 Task: Set the Terms "None" Under New Vendor.
Action: Mouse moved to (96, 11)
Screenshot: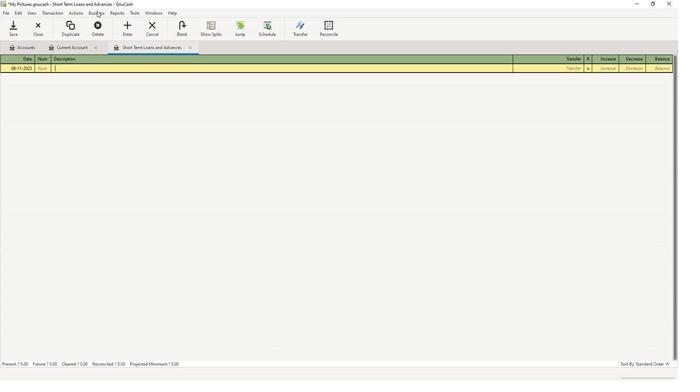 
Action: Mouse pressed left at (96, 11)
Screenshot: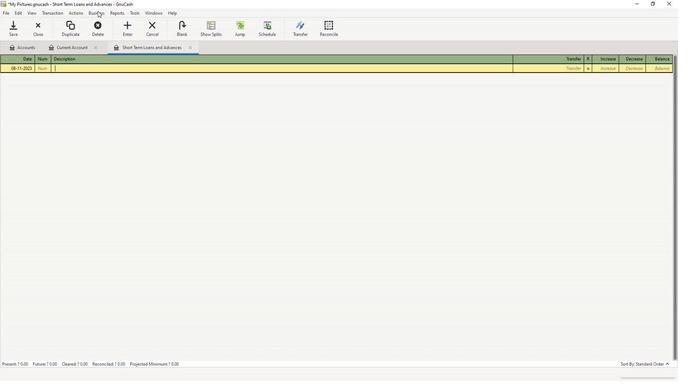 
Action: Mouse moved to (113, 31)
Screenshot: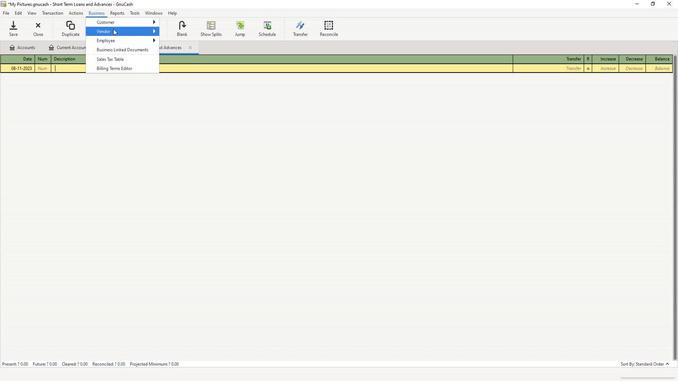 
Action: Mouse pressed left at (113, 31)
Screenshot: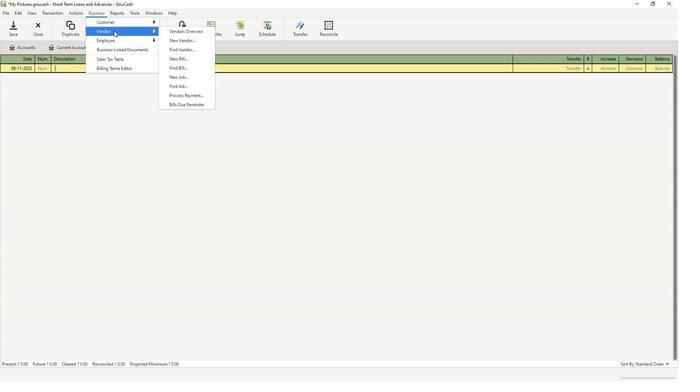 
Action: Mouse moved to (192, 44)
Screenshot: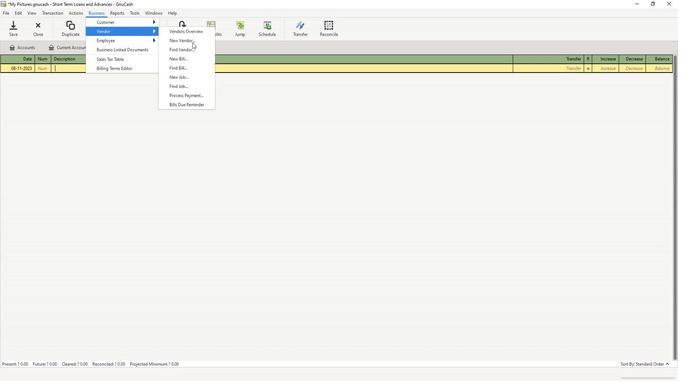 
Action: Mouse pressed left at (192, 44)
Screenshot: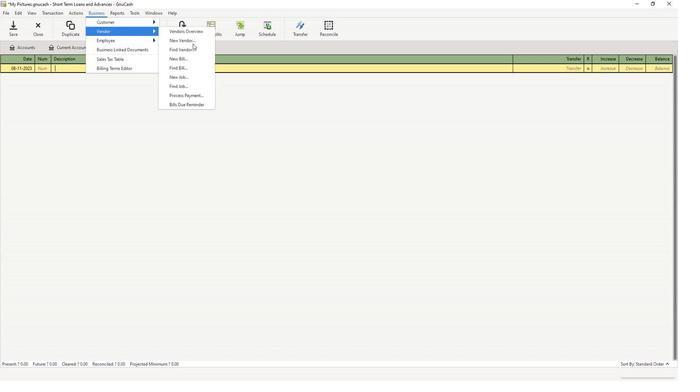 
Action: Mouse moved to (342, 104)
Screenshot: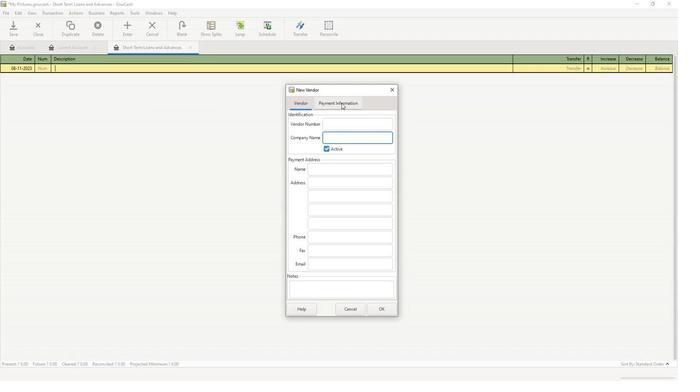
Action: Mouse pressed left at (342, 104)
Screenshot: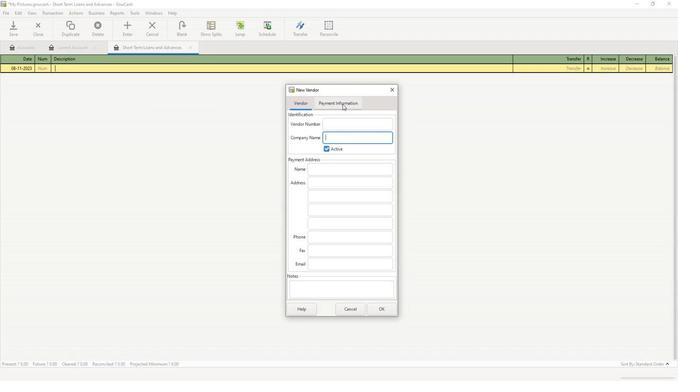 
Action: Mouse moved to (382, 138)
Screenshot: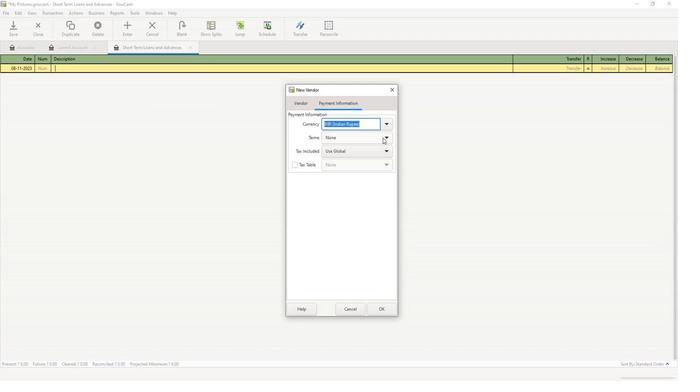 
Action: Mouse pressed left at (382, 138)
Screenshot: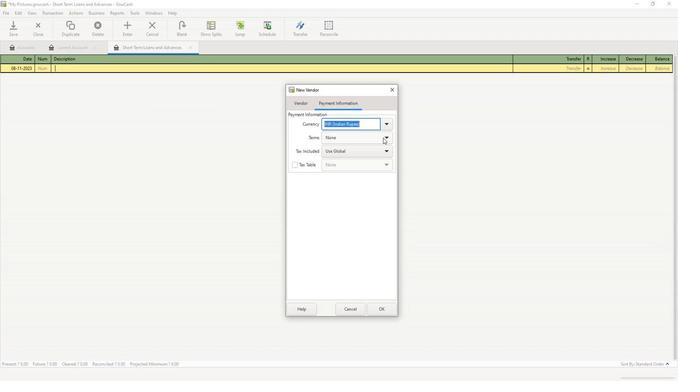 
Action: Mouse moved to (381, 138)
Screenshot: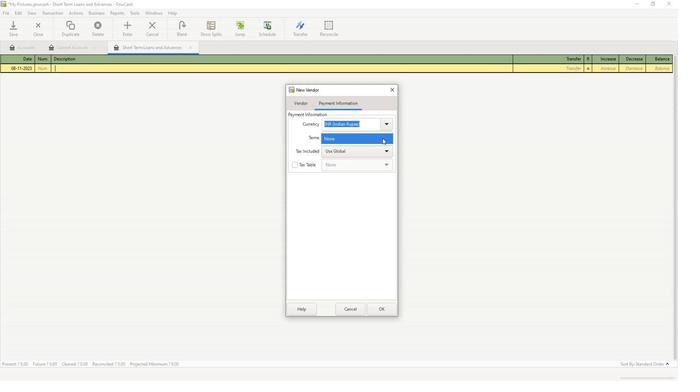 
Action: Mouse pressed left at (381, 138)
Screenshot: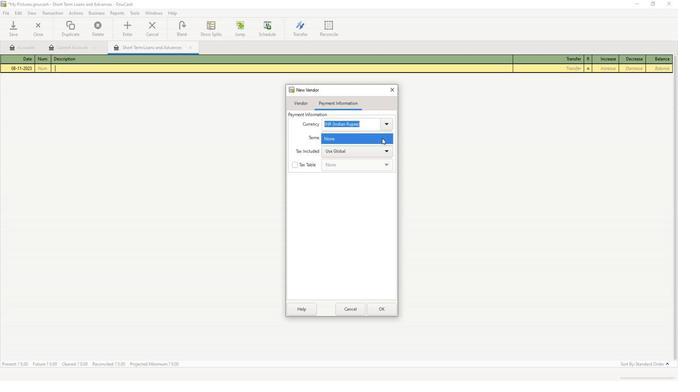 
Action: Mouse moved to (384, 309)
Screenshot: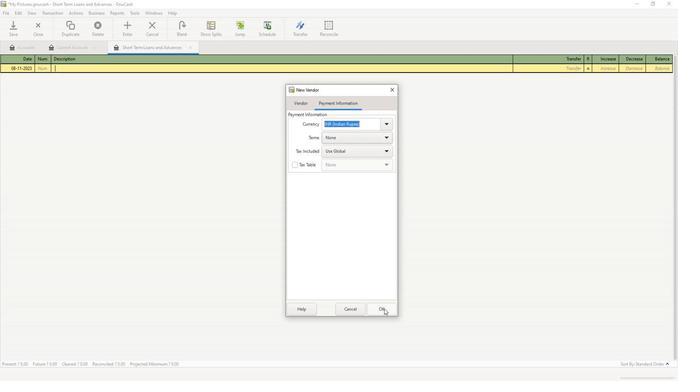 
